 Task: View the installed tab.
Action: Mouse moved to (38, 148)
Screenshot: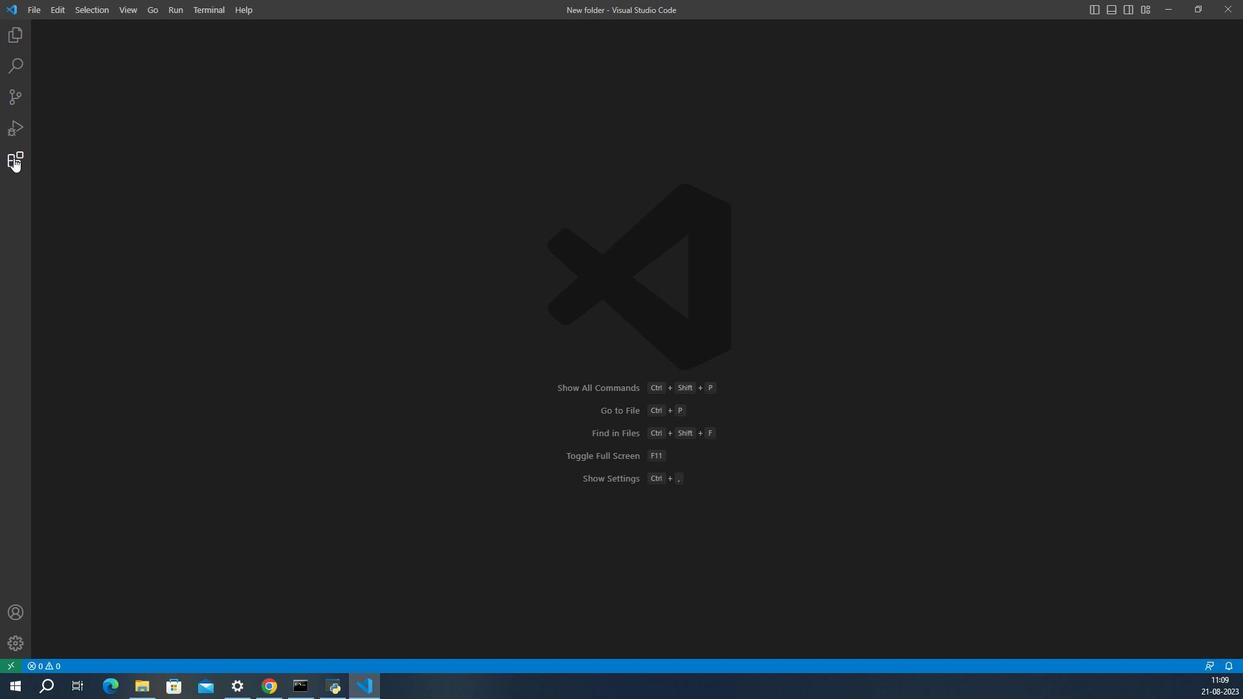 
Action: Mouse pressed left at (38, 148)
Screenshot: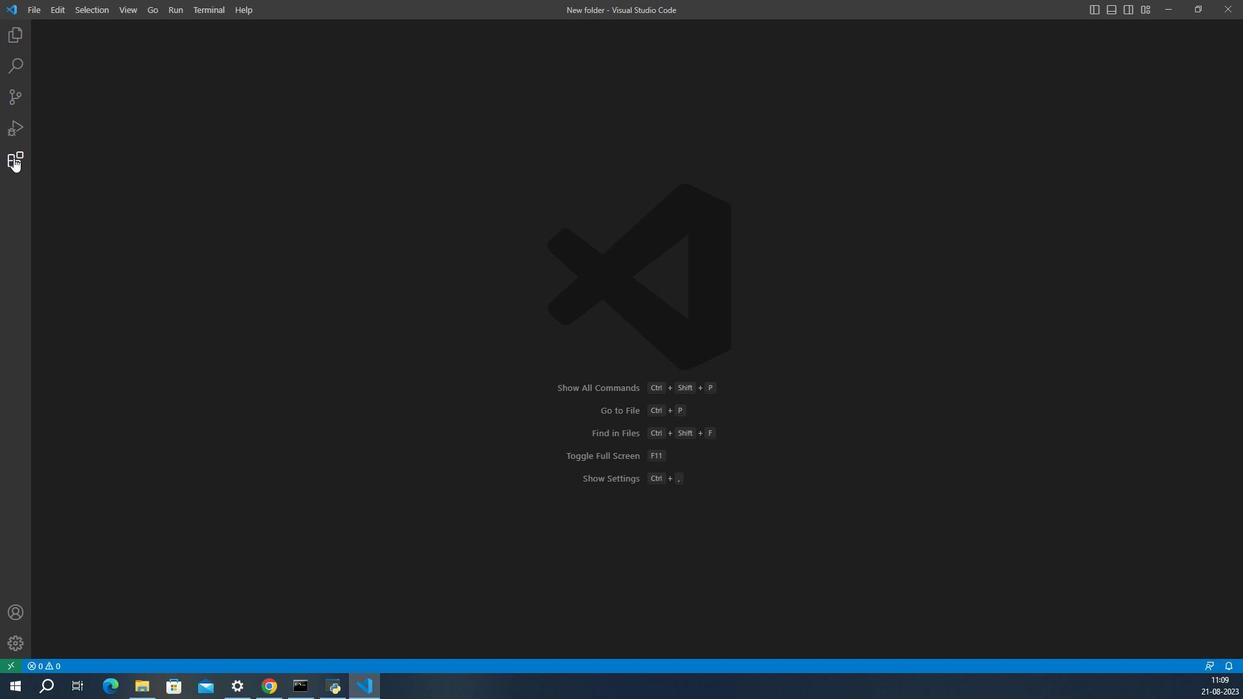 
Action: Mouse moved to (80, 80)
Screenshot: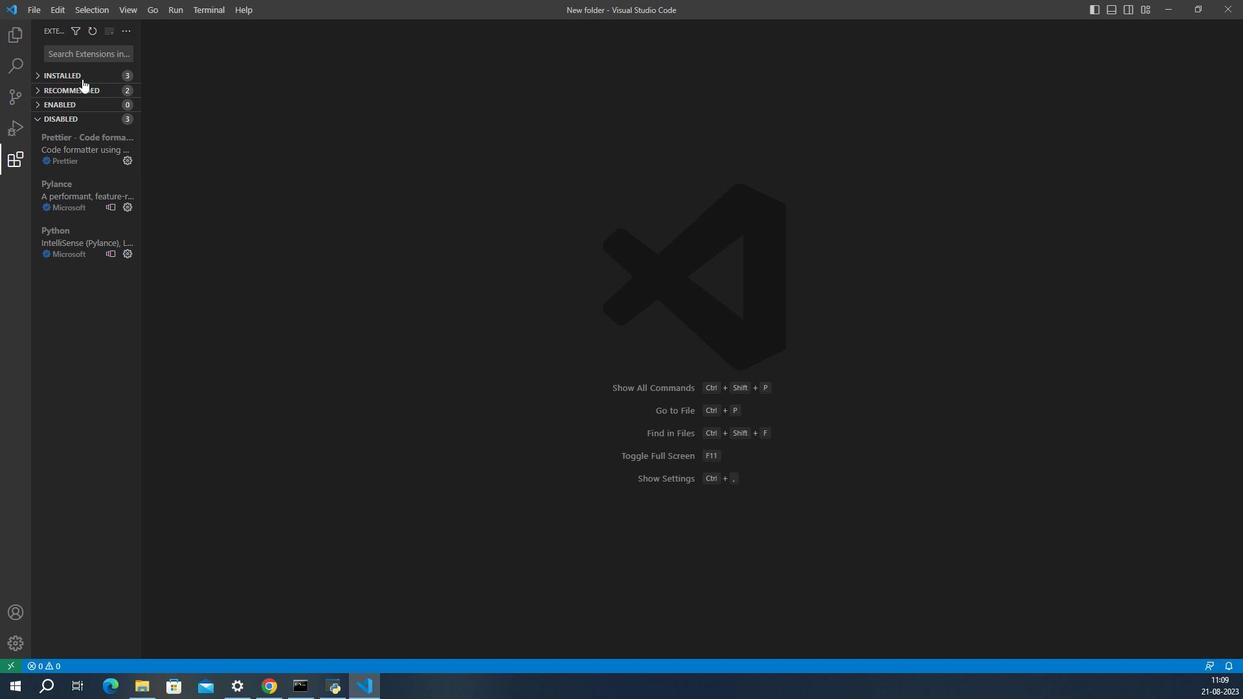 
Action: Mouse pressed left at (80, 80)
Screenshot: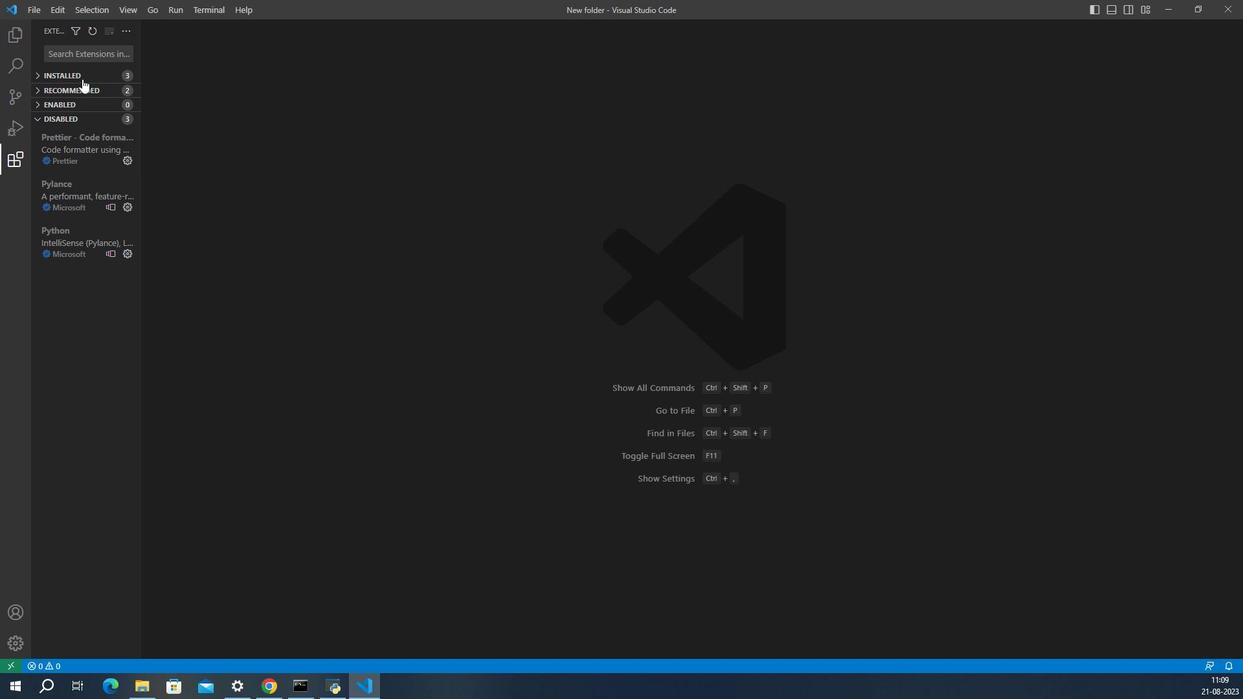 
Action: Mouse moved to (167, 143)
Screenshot: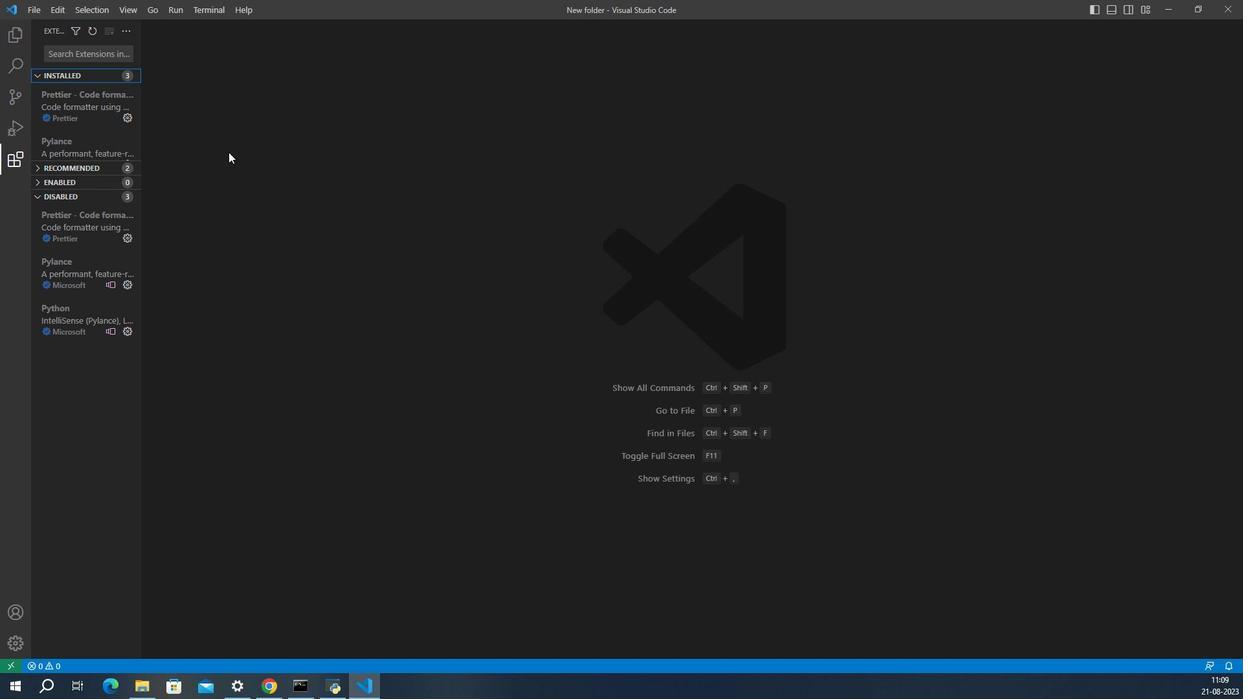 
